 Task: Add Biokleen Bac-Out Stain & Odor Remover, Lime Essence to the cart.
Action: Mouse moved to (661, 268)
Screenshot: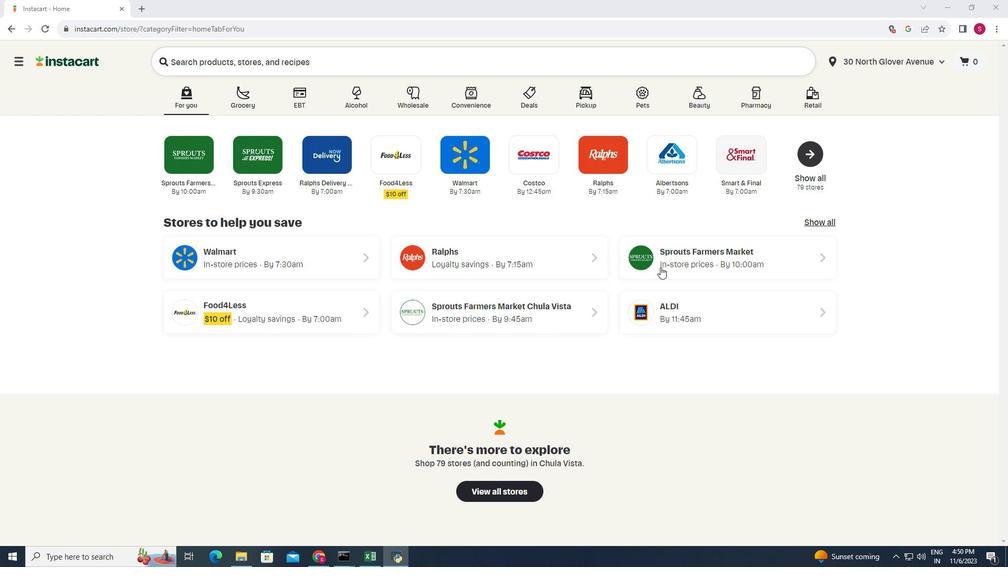 
Action: Mouse pressed left at (661, 268)
Screenshot: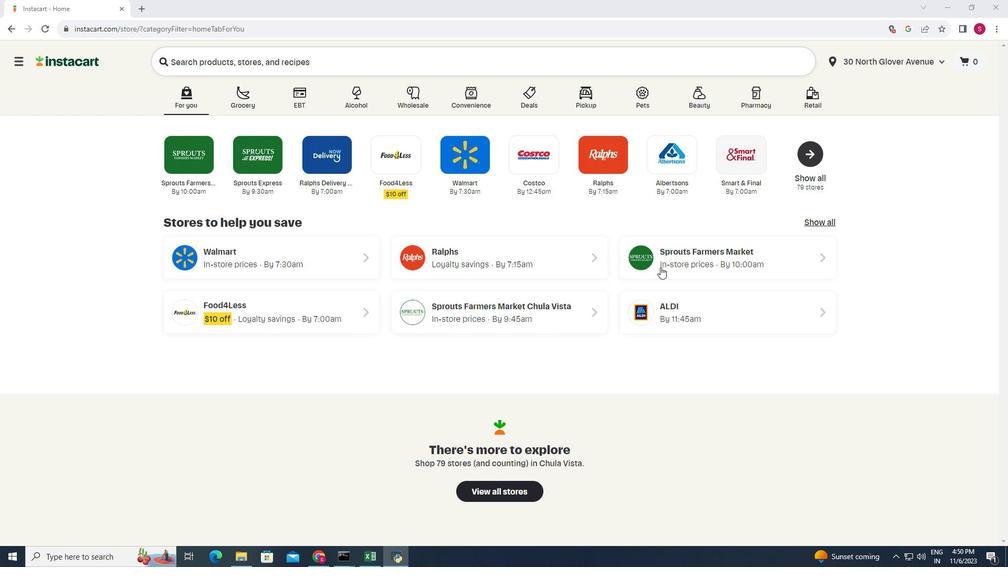 
Action: Mouse moved to (33, 367)
Screenshot: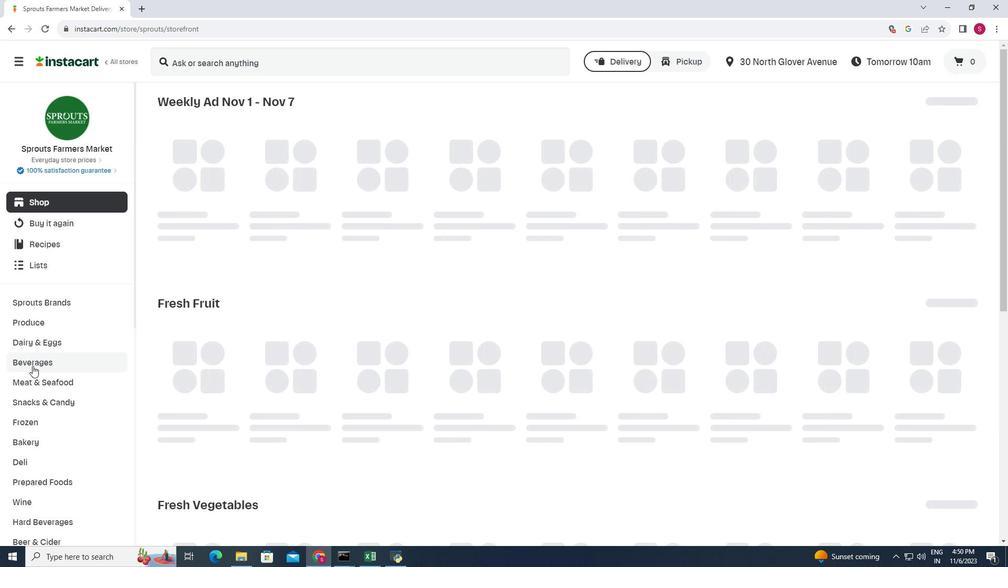 
Action: Mouse scrolled (33, 366) with delta (0, 0)
Screenshot: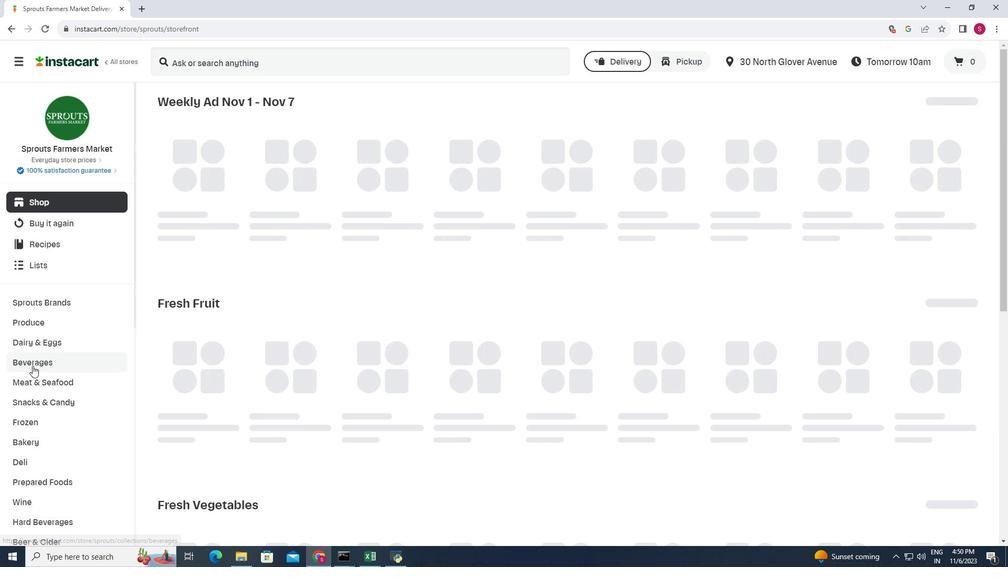 
Action: Mouse scrolled (33, 366) with delta (0, 0)
Screenshot: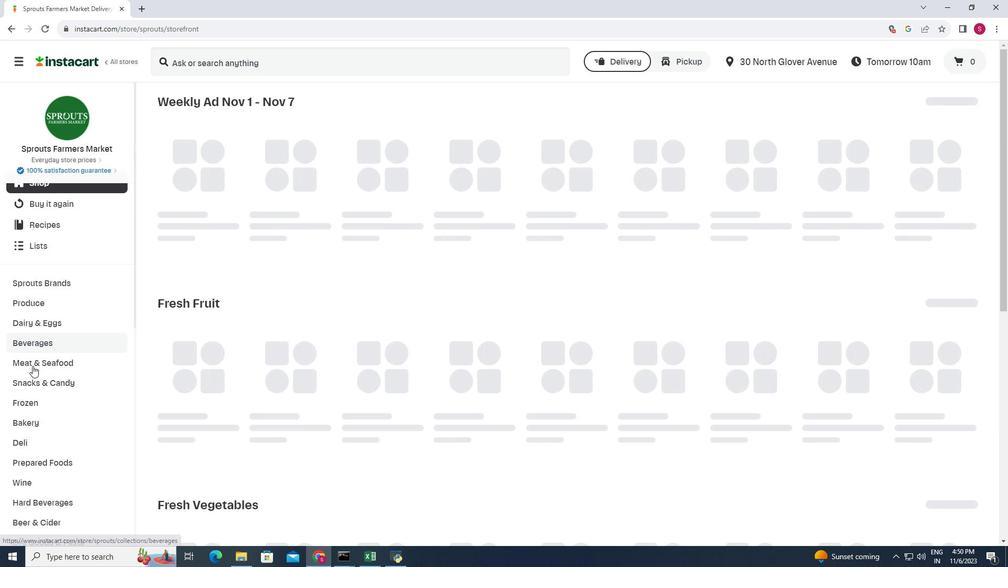 
Action: Mouse scrolled (33, 366) with delta (0, 0)
Screenshot: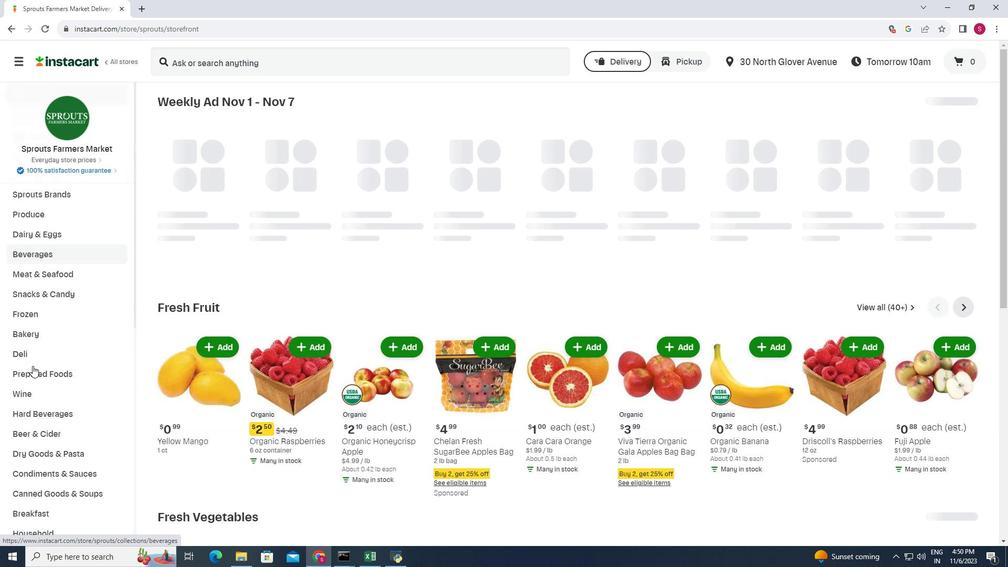 
Action: Mouse moved to (34, 367)
Screenshot: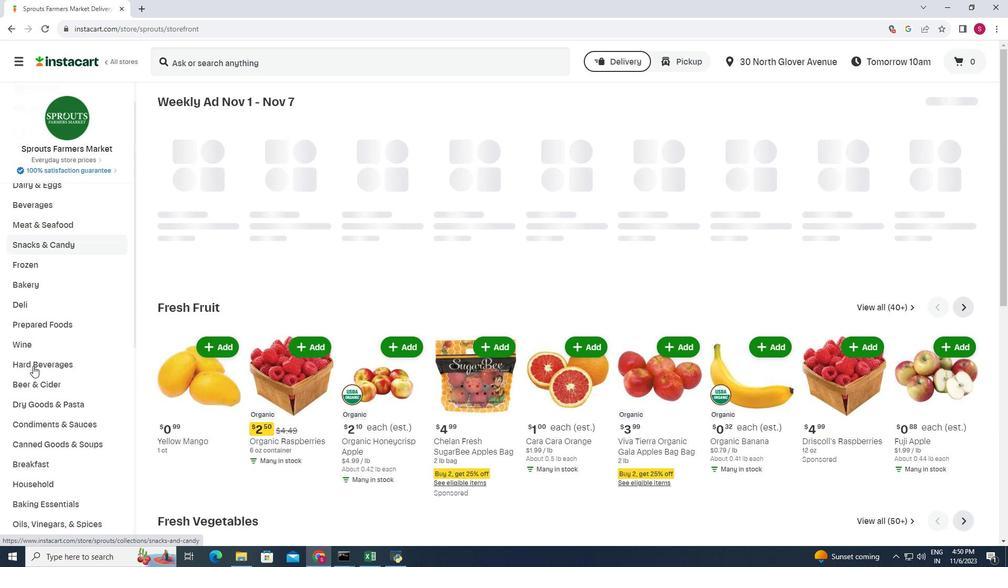 
Action: Mouse scrolled (34, 366) with delta (0, 0)
Screenshot: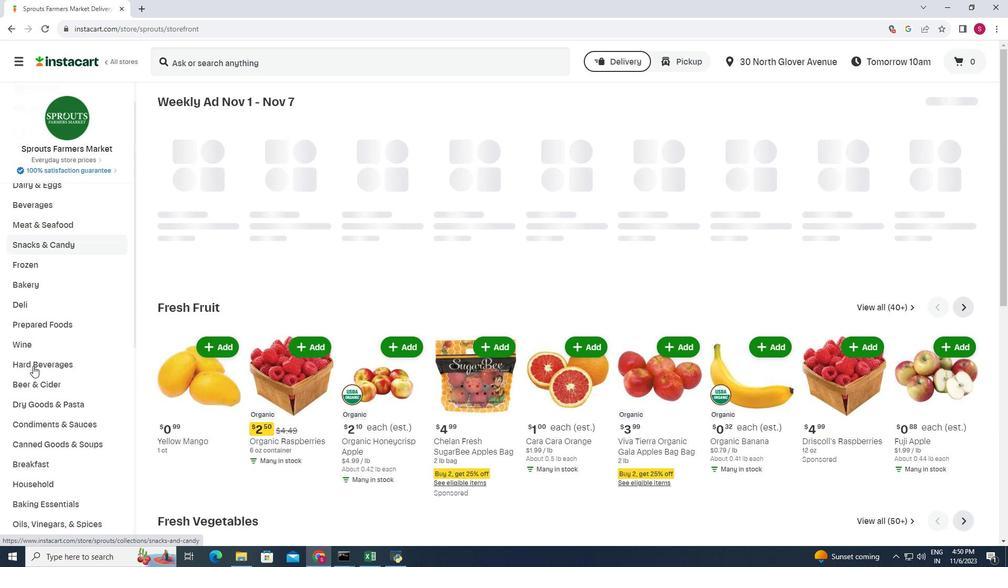 
Action: Mouse moved to (34, 367)
Screenshot: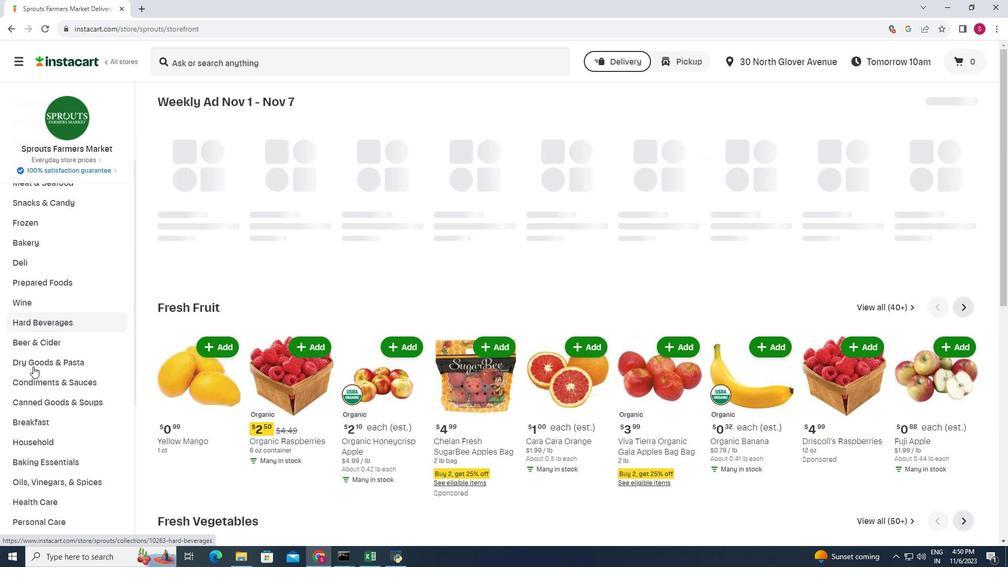 
Action: Mouse scrolled (34, 367) with delta (0, 0)
Screenshot: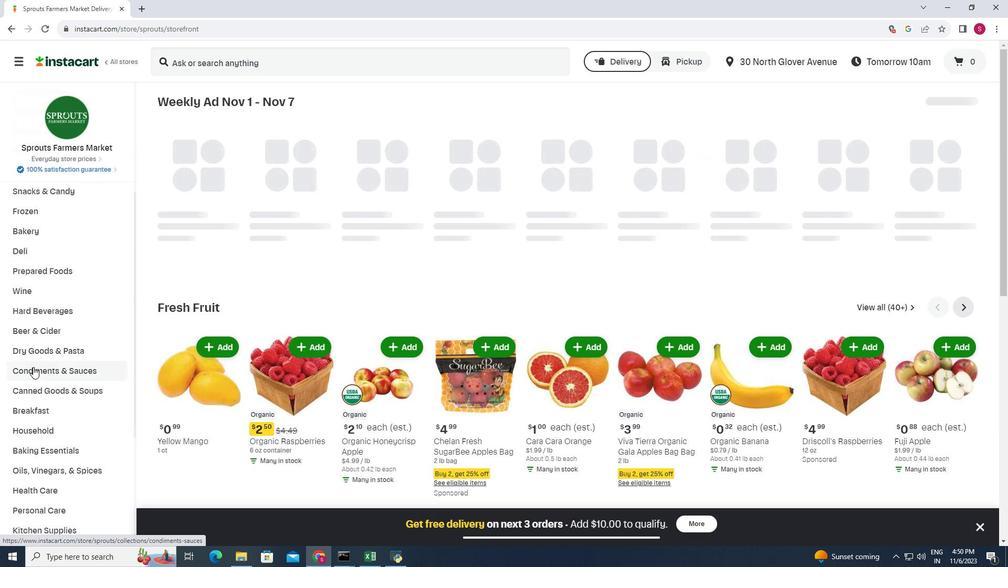 
Action: Mouse moved to (36, 378)
Screenshot: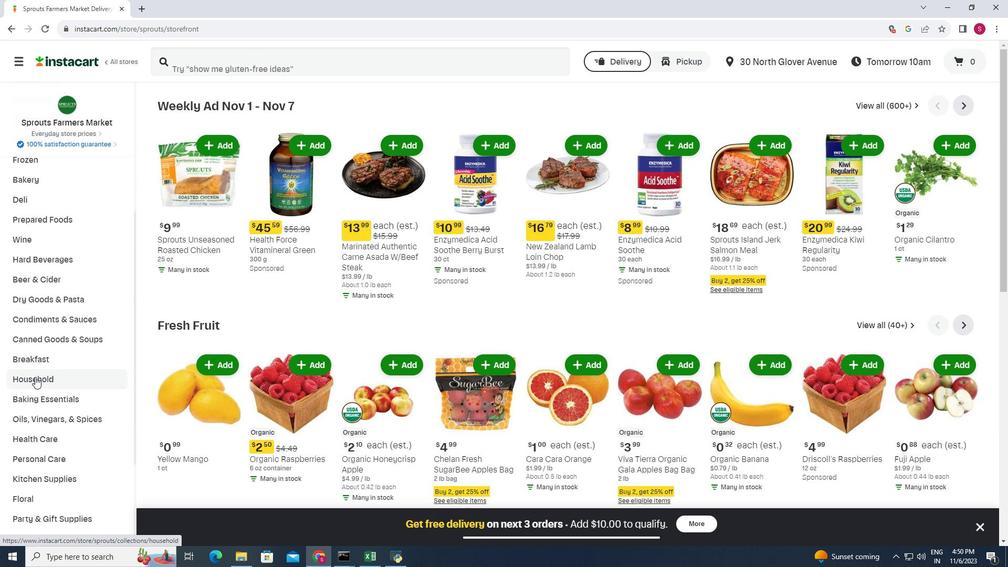 
Action: Mouse pressed left at (36, 378)
Screenshot: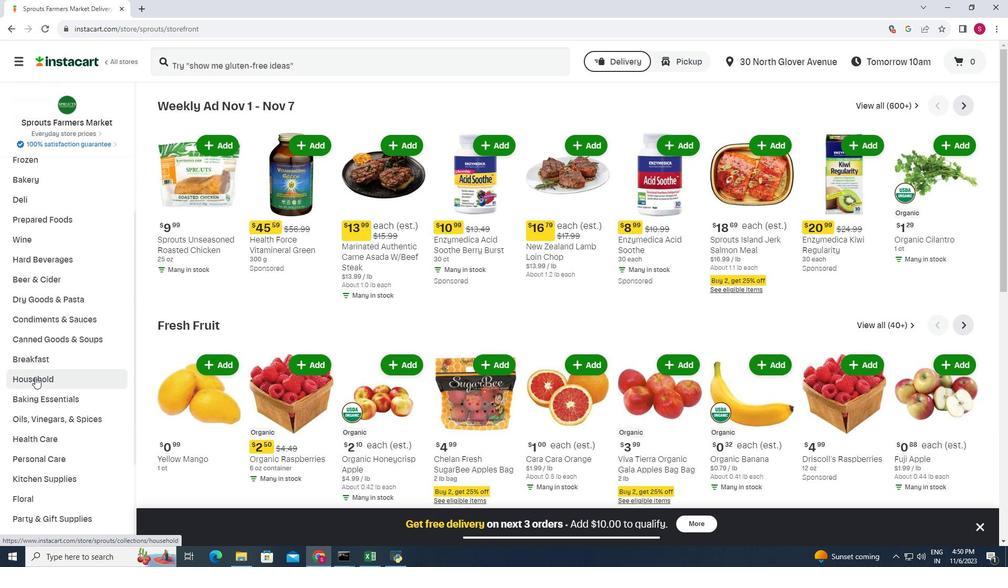 
Action: Mouse moved to (408, 132)
Screenshot: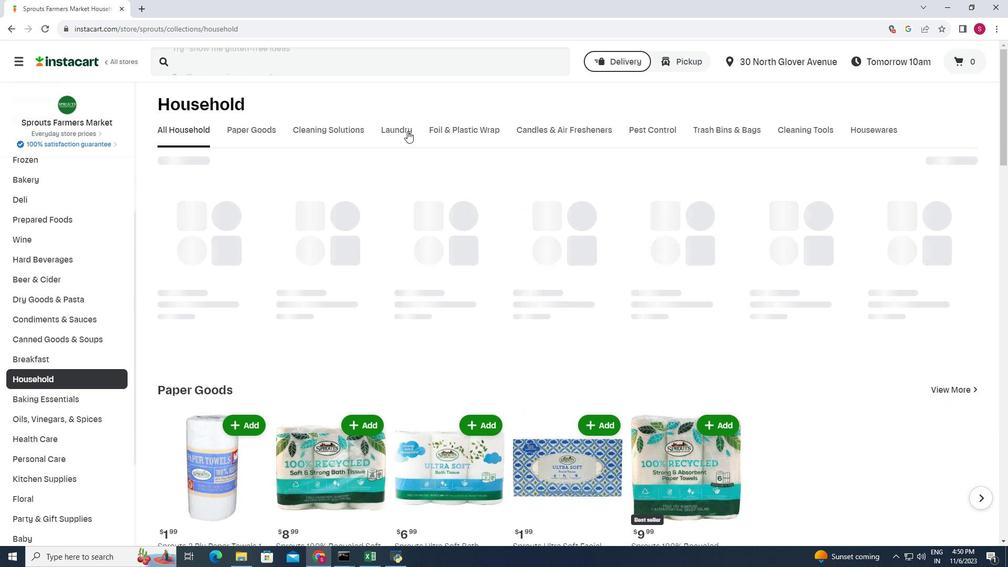 
Action: Mouse pressed left at (408, 132)
Screenshot: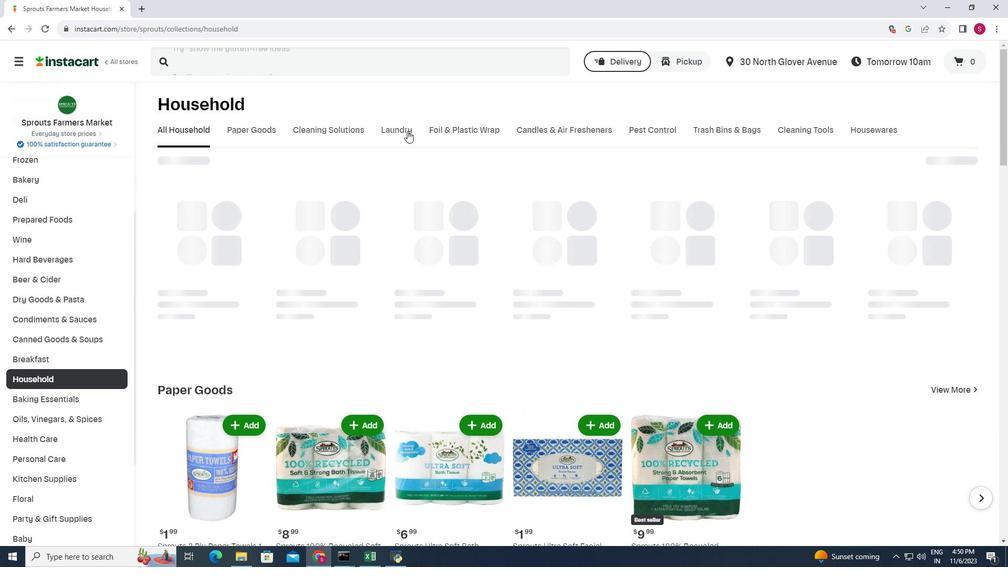 
Action: Mouse moved to (361, 209)
Screenshot: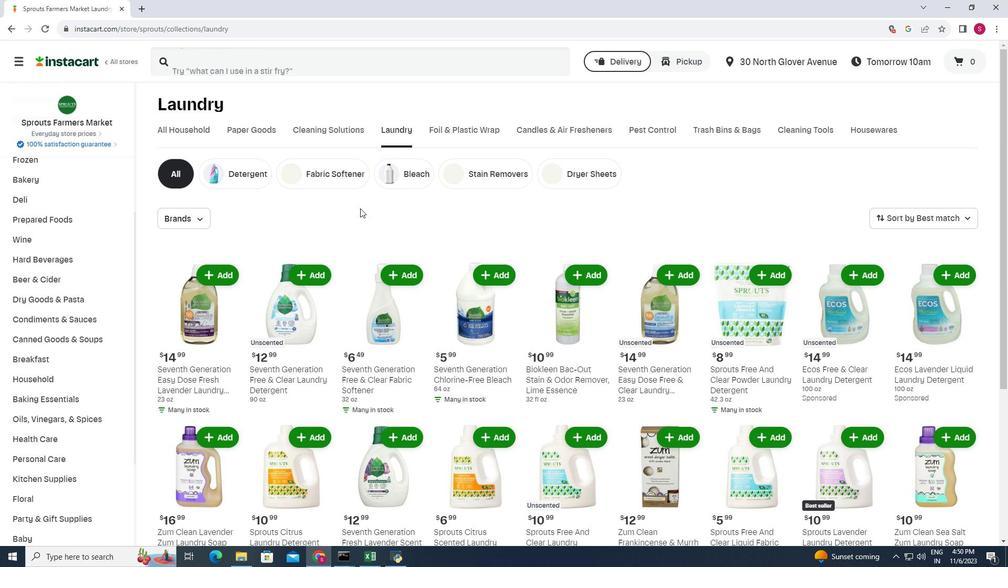 
Action: Mouse scrolled (361, 208) with delta (0, 0)
Screenshot: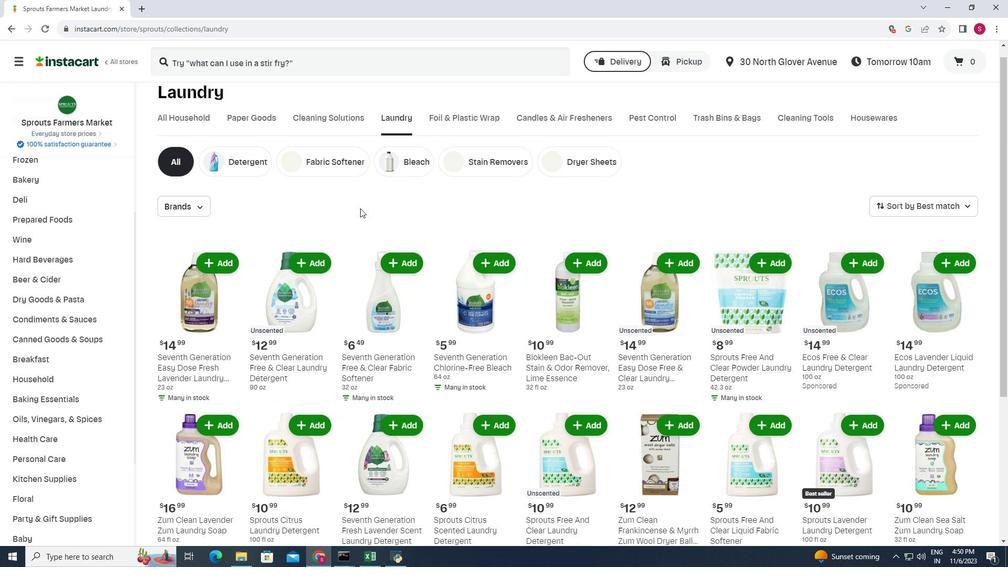 
Action: Mouse moved to (575, 214)
Screenshot: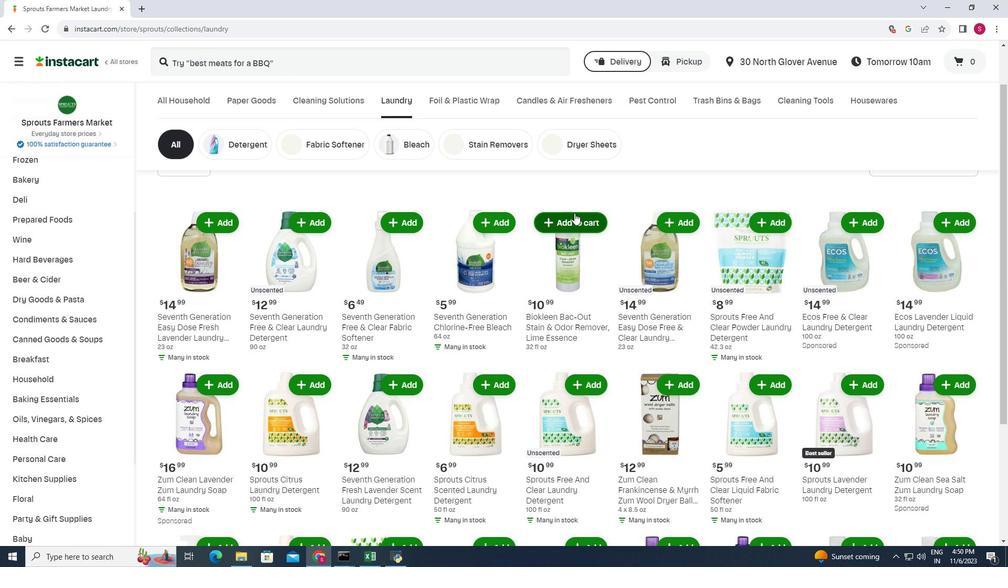 
Action: Mouse pressed left at (575, 214)
Screenshot: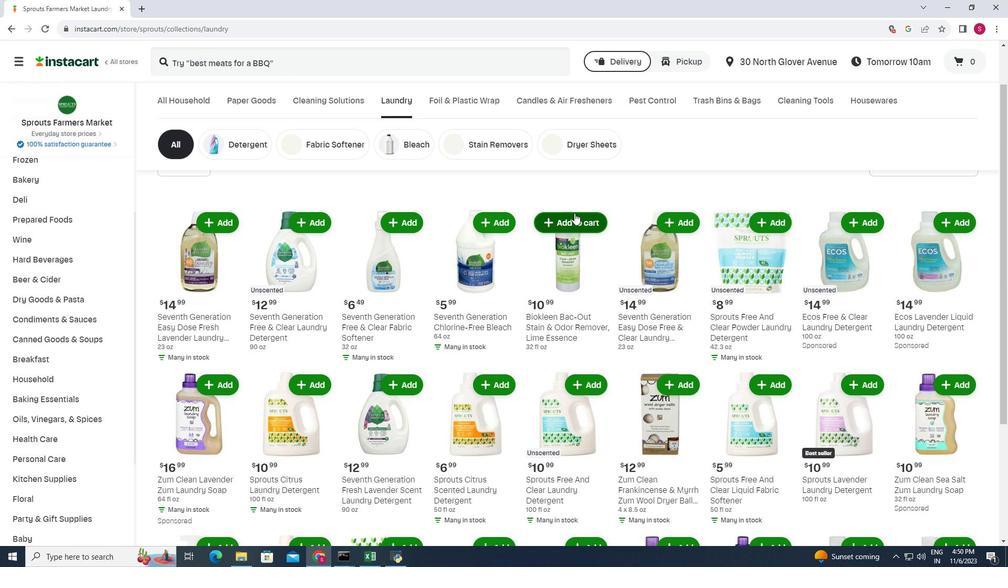 
Action: Mouse moved to (590, 199)
Screenshot: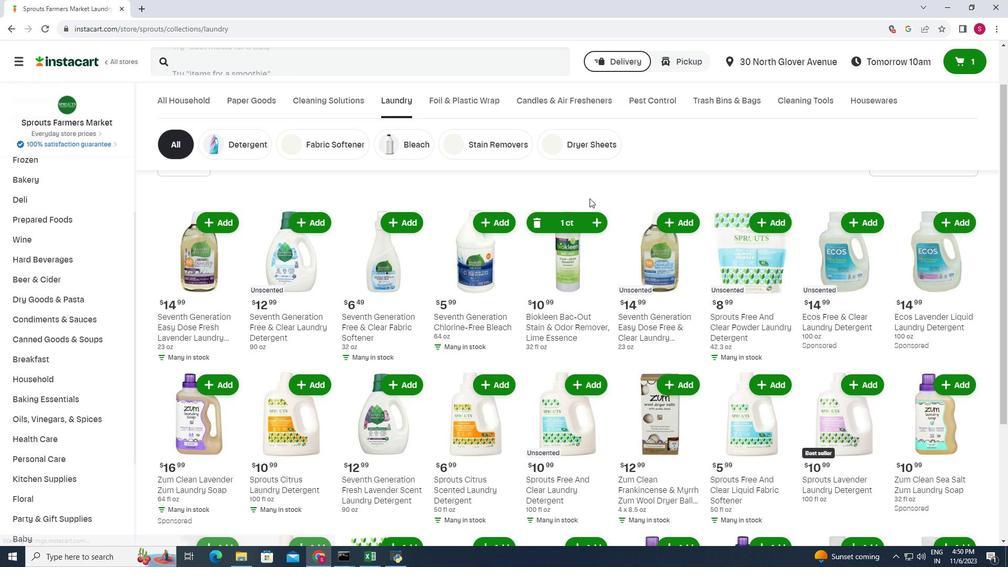 
